 Task: Assign in the project CarveWorks the issue 'Implement a new feature to allow for personalized content delivery' to the sprint 'Fast Frenzy'. Assign in the project CarveWorks the issue 'Address issues related to system performance during peak traffic periods' to the sprint 'Fast Frenzy'. Assign in the project CarveWorks the issue 'Develop a new feature to allow for automated customer service chatbots' to the sprint 'Fast Frenzy'. Assign in the project CarveWorks the issue 'Implement a new feature to allow for dynamic content personalization based on user preferences' to the sprint 'Fast Frenzy'
Action: Mouse moved to (182, 49)
Screenshot: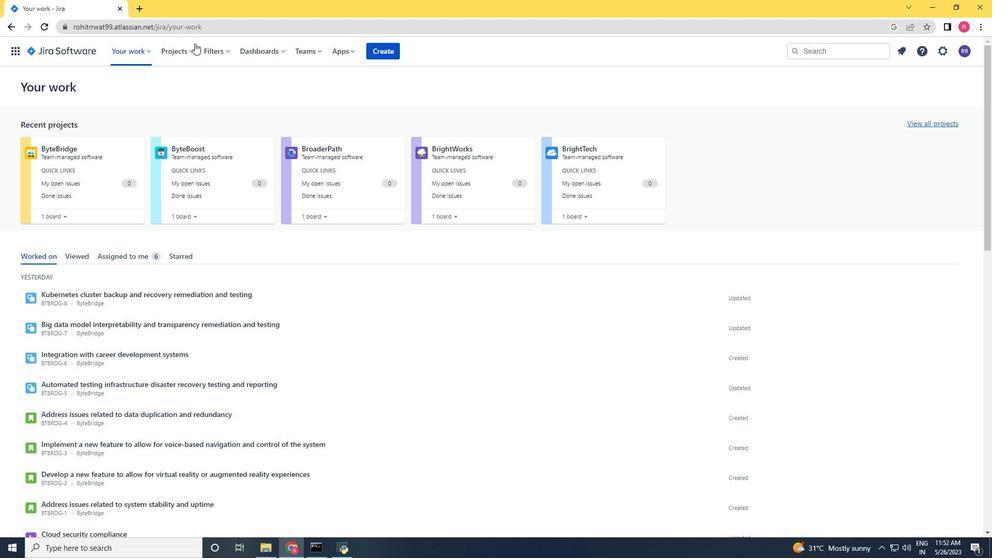 
Action: Mouse pressed left at (182, 49)
Screenshot: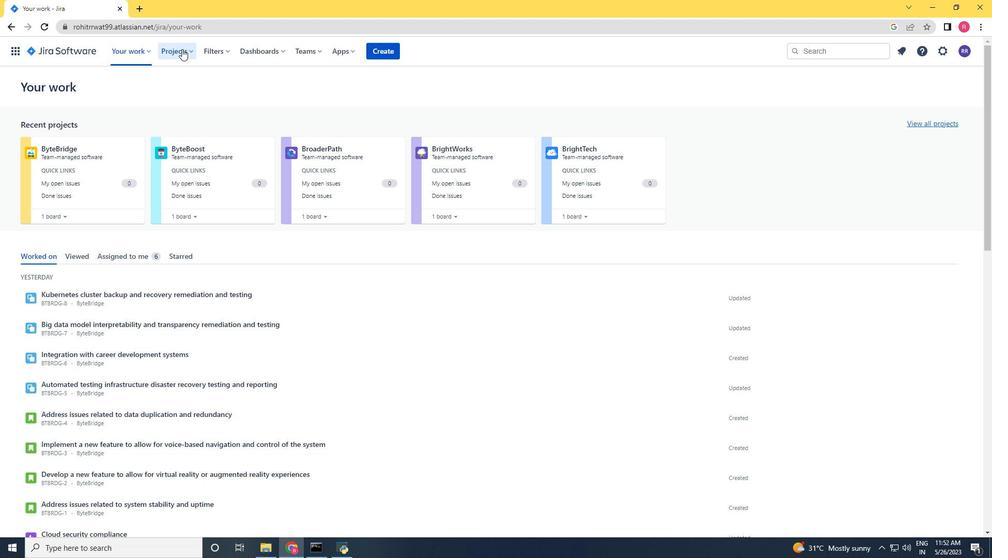 
Action: Mouse moved to (231, 102)
Screenshot: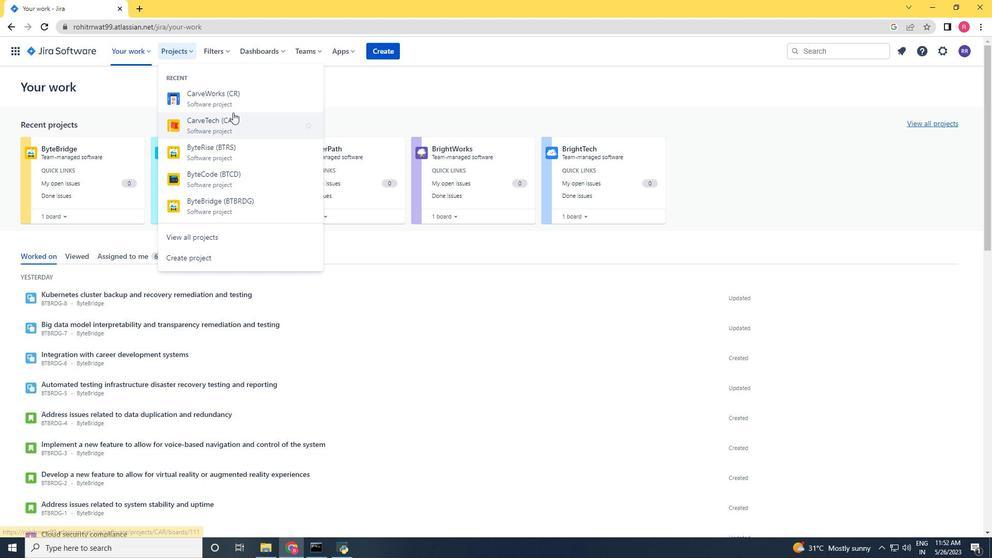 
Action: Mouse pressed left at (231, 102)
Screenshot: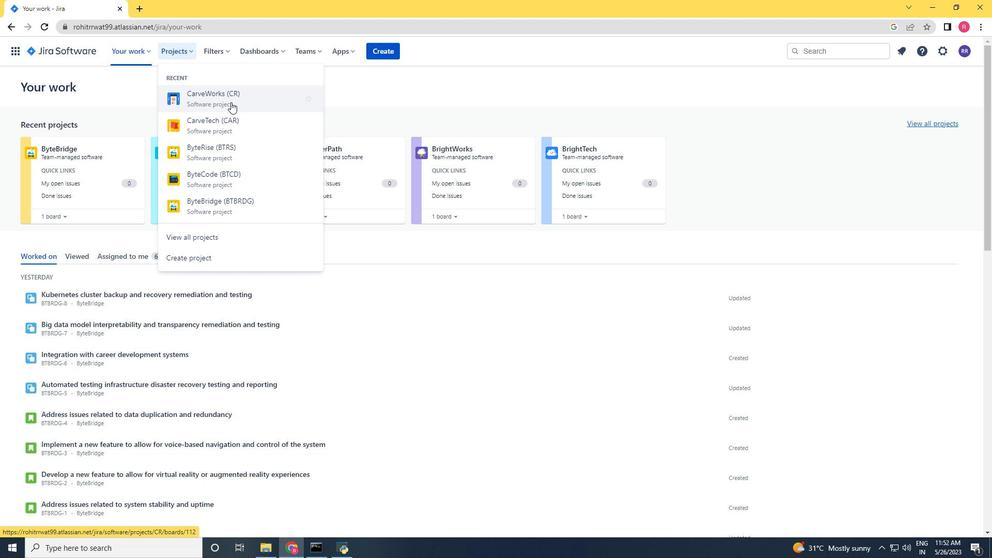 
Action: Mouse moved to (53, 153)
Screenshot: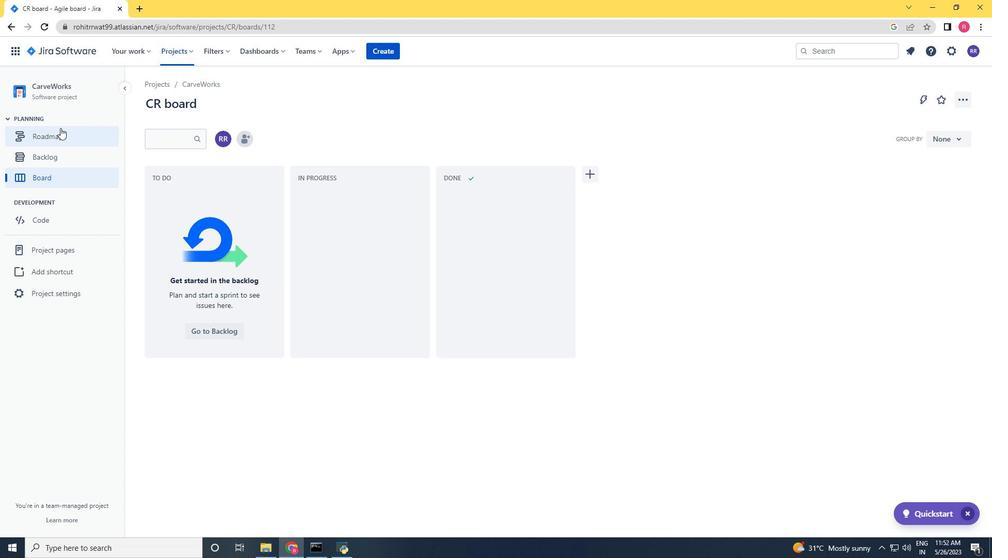 
Action: Mouse pressed left at (53, 153)
Screenshot: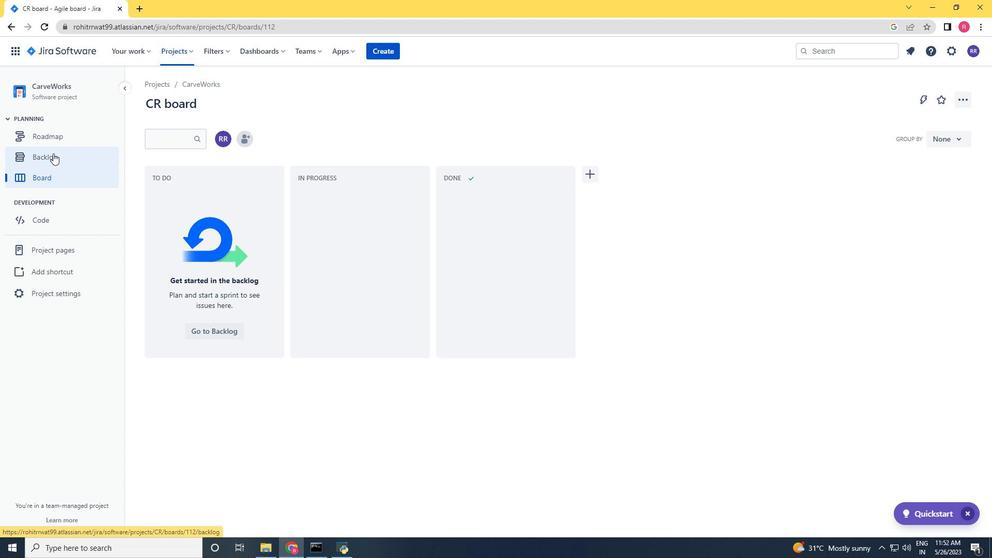 
Action: Mouse moved to (949, 275)
Screenshot: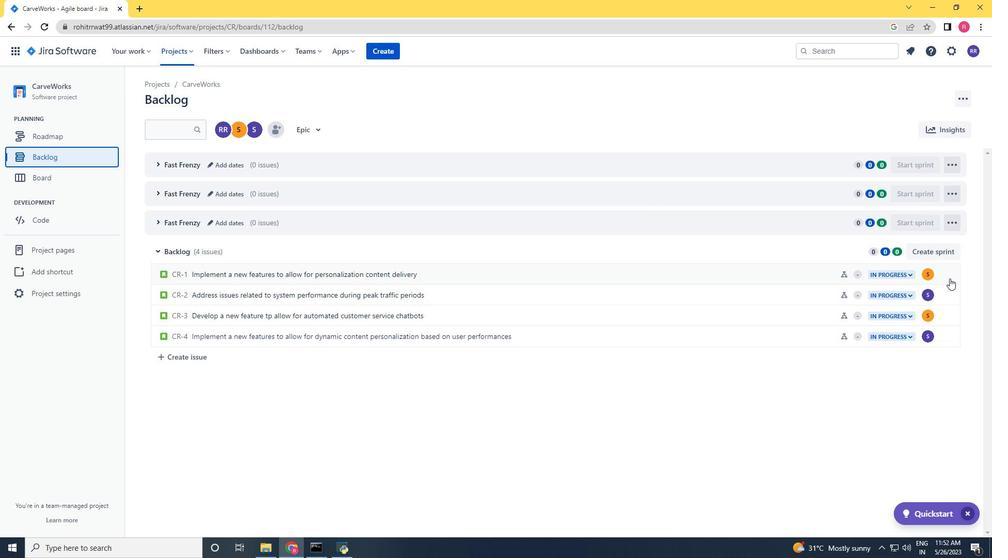 
Action: Mouse pressed left at (949, 275)
Screenshot: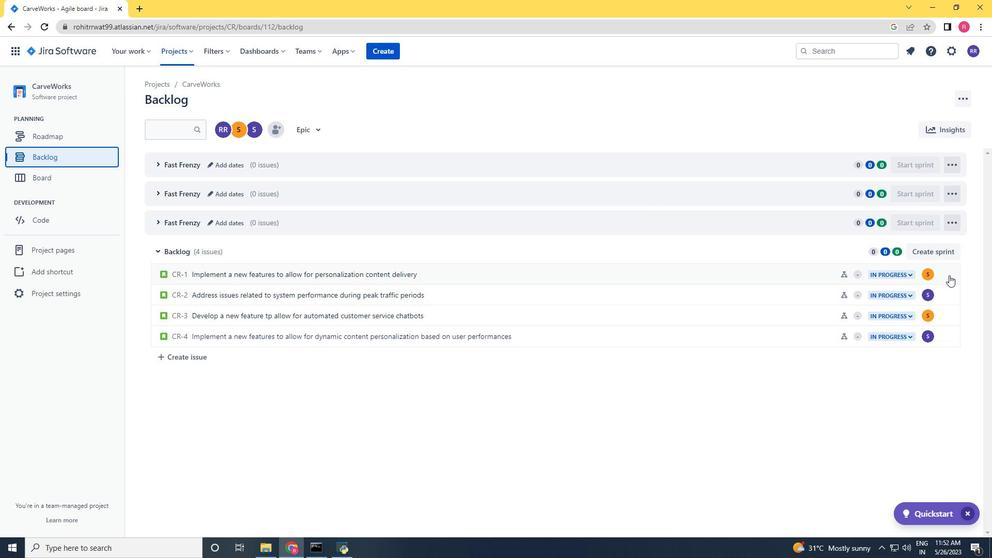 
Action: Mouse moved to (910, 387)
Screenshot: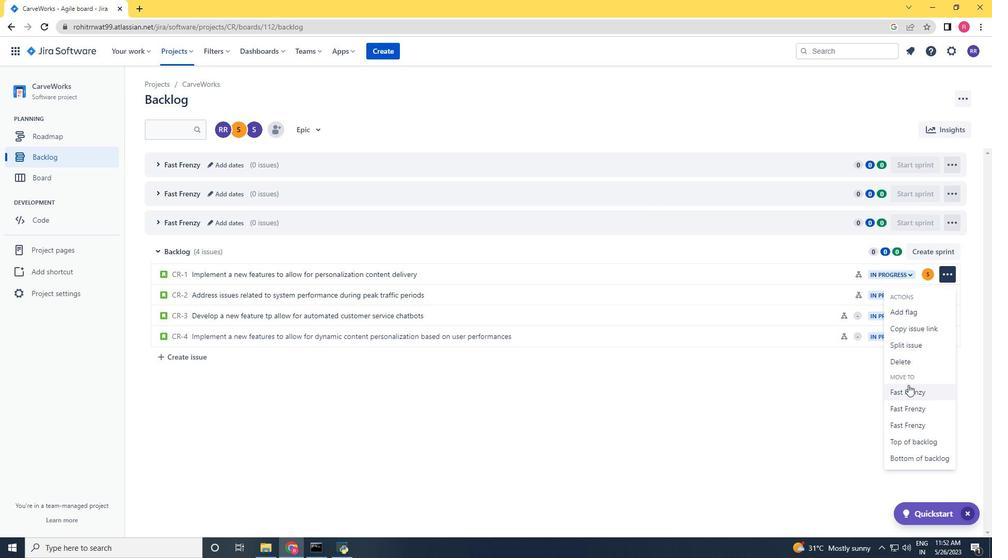 
Action: Mouse pressed left at (910, 387)
Screenshot: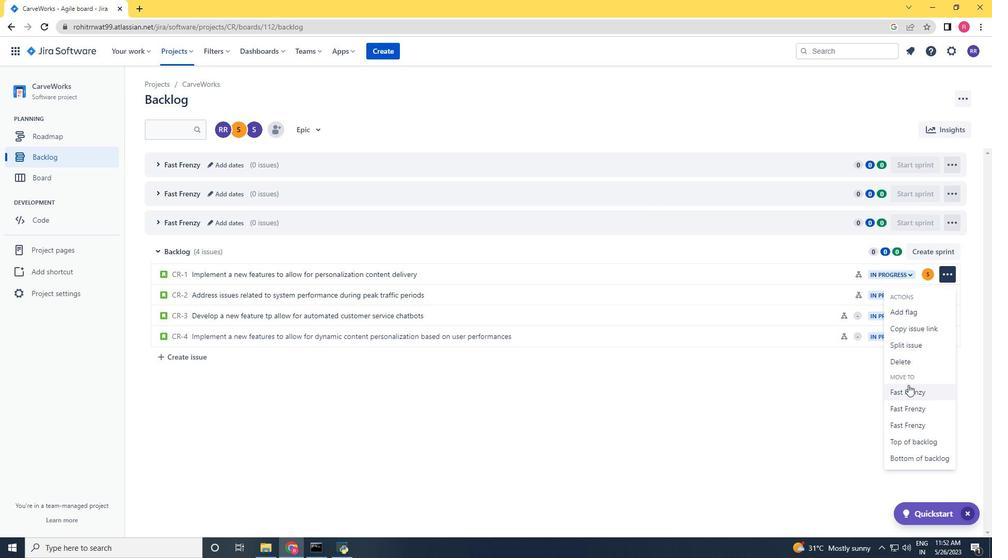 
Action: Mouse moved to (156, 162)
Screenshot: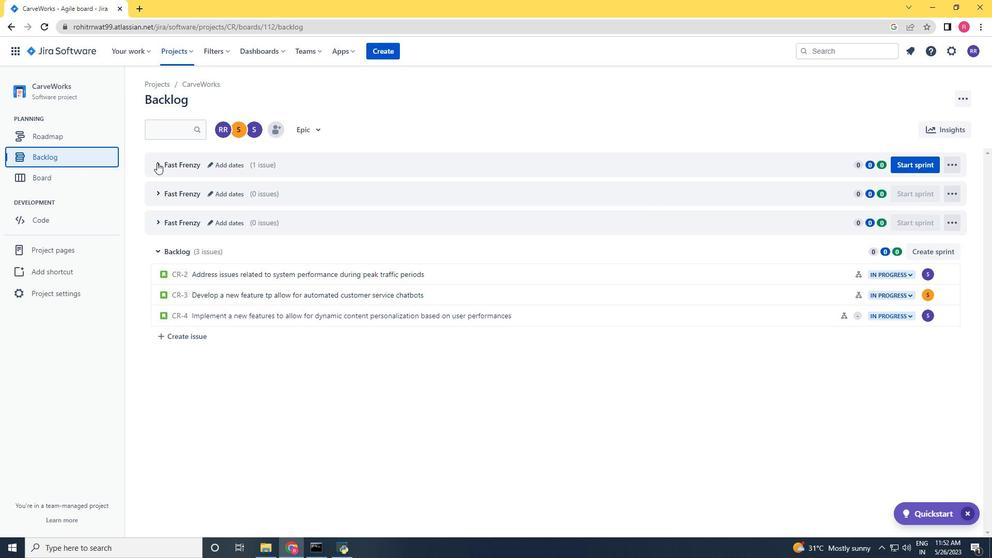 
Action: Mouse pressed left at (156, 162)
Screenshot: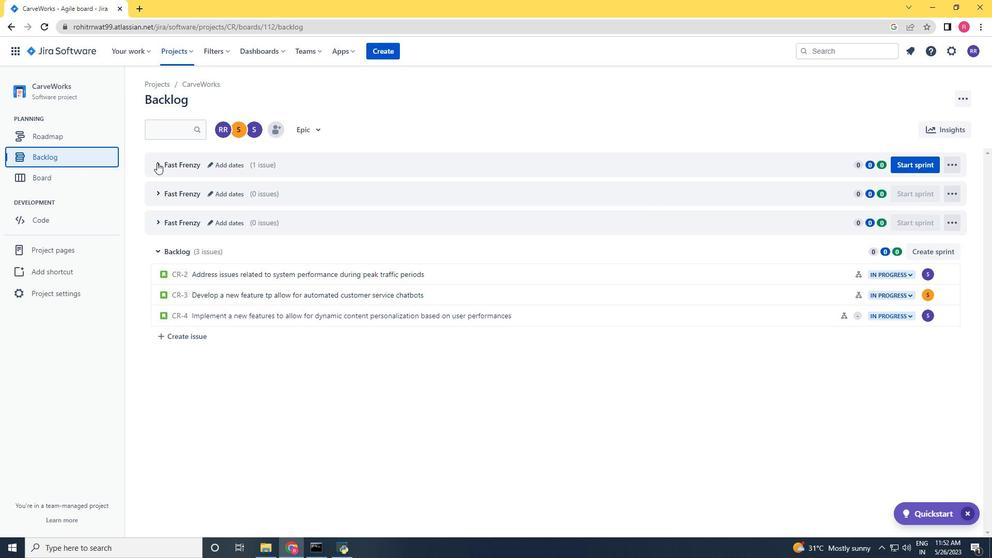 
Action: Mouse moved to (941, 341)
Screenshot: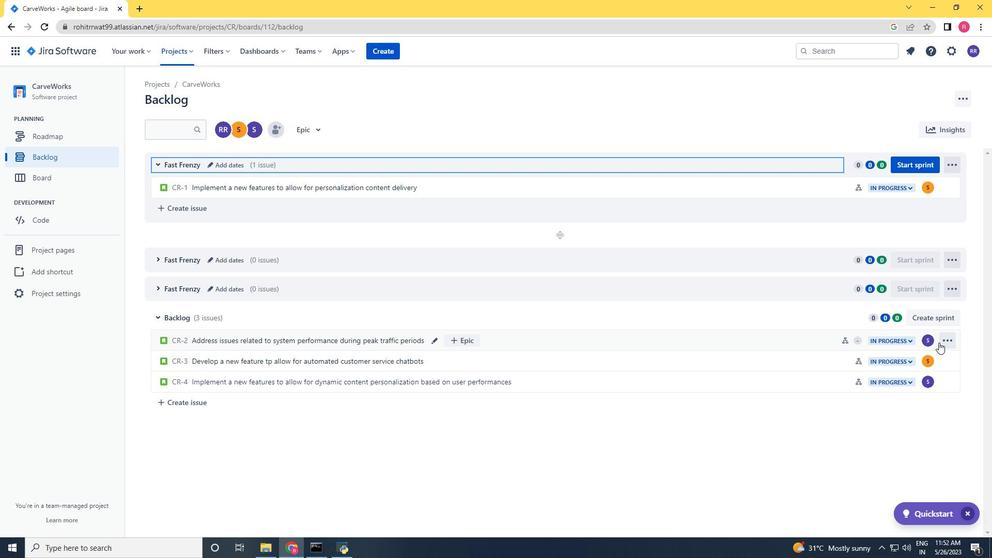 
Action: Mouse pressed left at (941, 341)
Screenshot: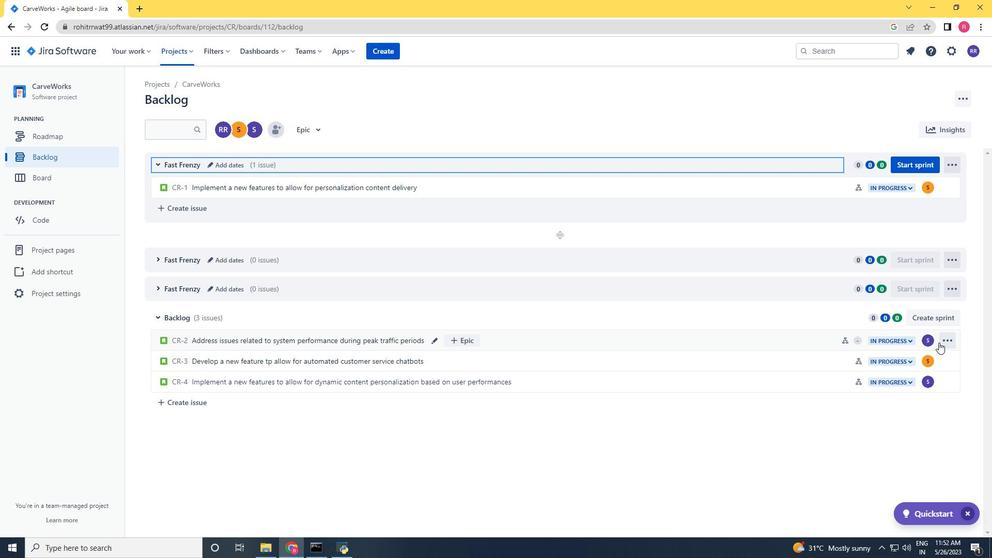 
Action: Mouse moved to (907, 275)
Screenshot: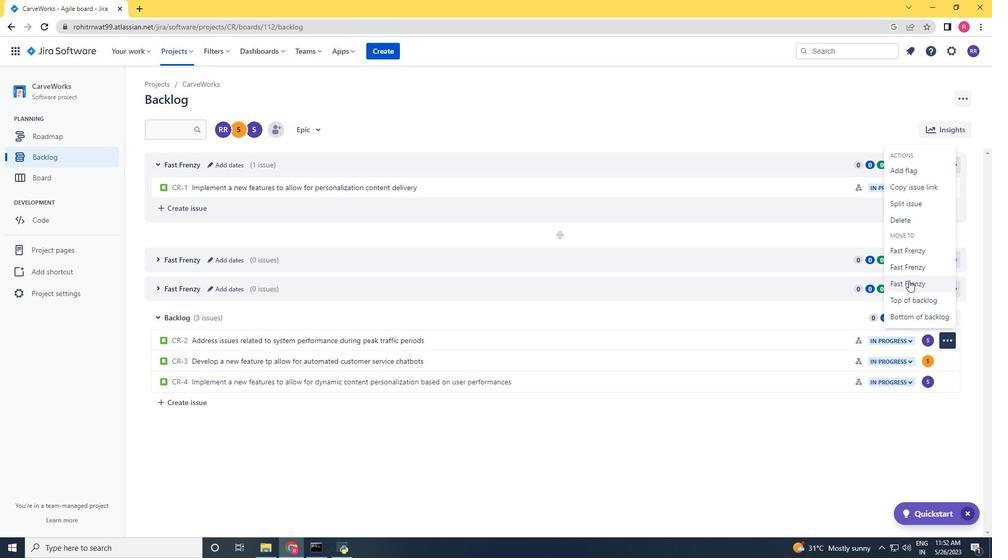 
Action: Mouse pressed left at (907, 275)
Screenshot: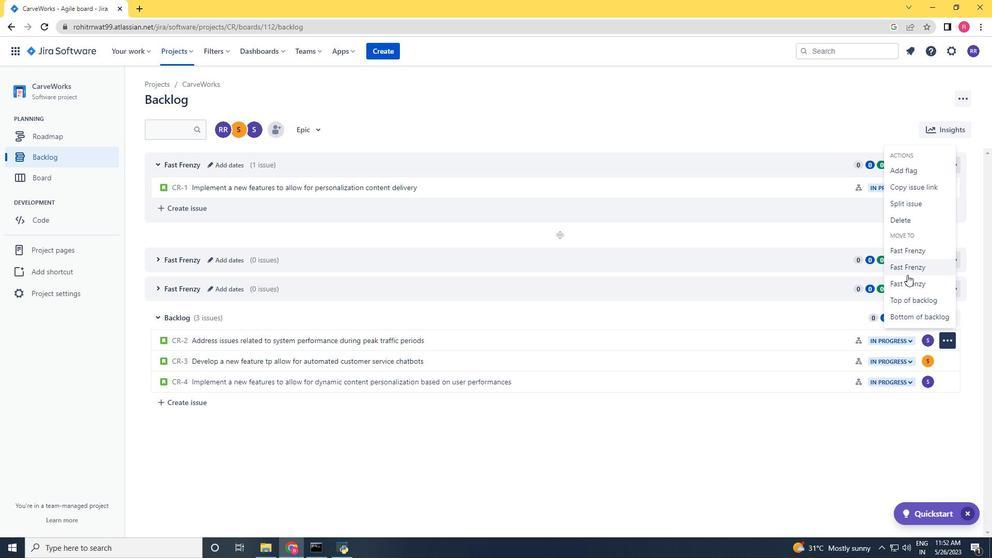 
Action: Mouse moved to (157, 259)
Screenshot: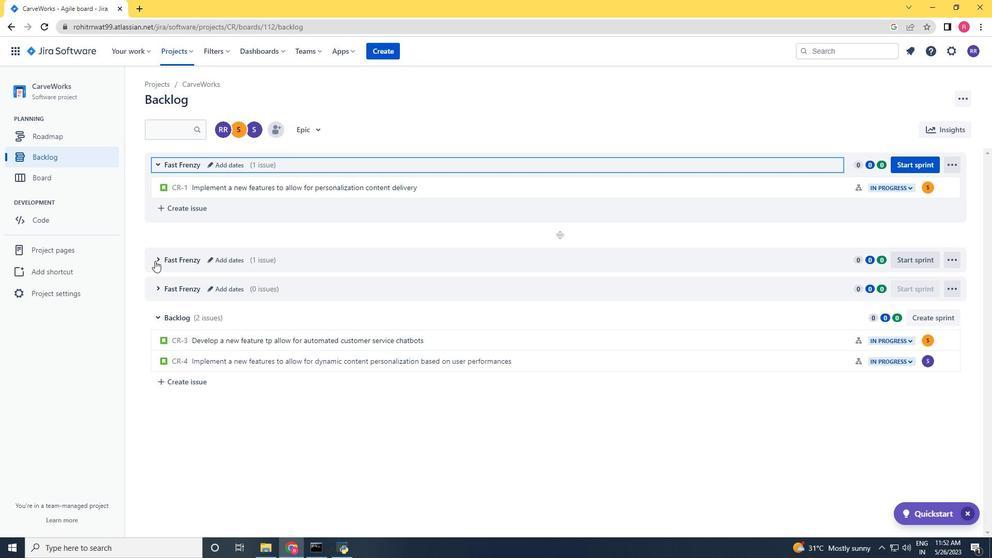 
Action: Mouse pressed left at (157, 259)
Screenshot: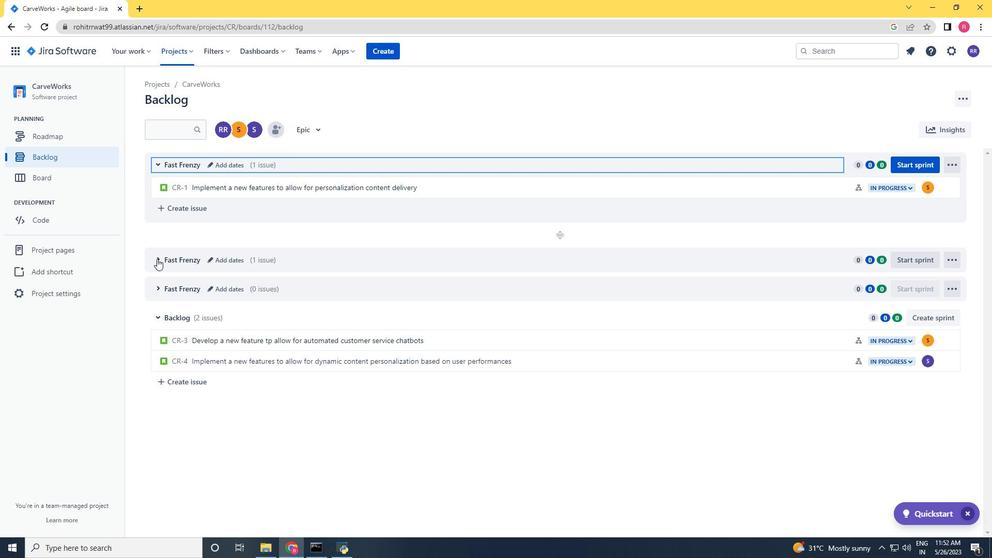 
Action: Mouse moved to (952, 403)
Screenshot: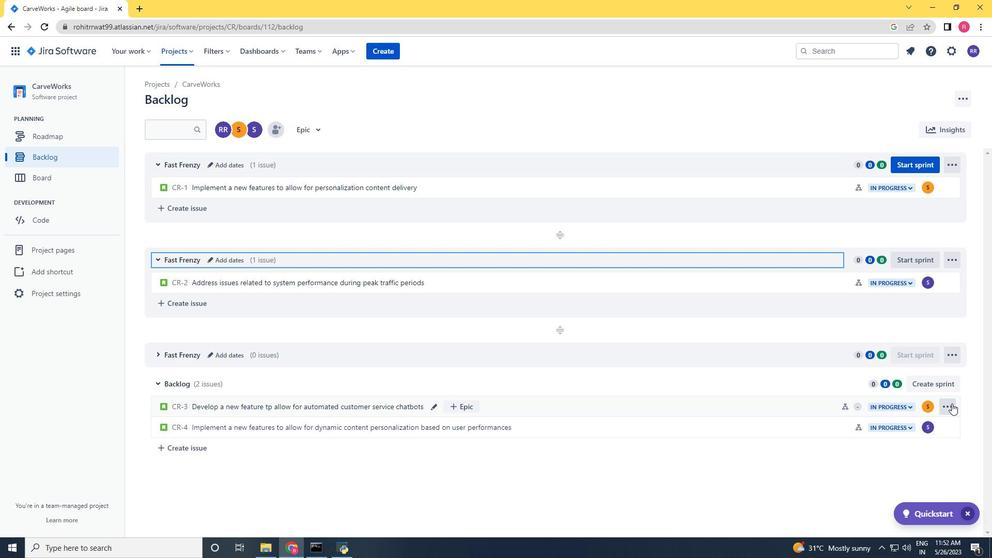 
Action: Mouse pressed left at (952, 403)
Screenshot: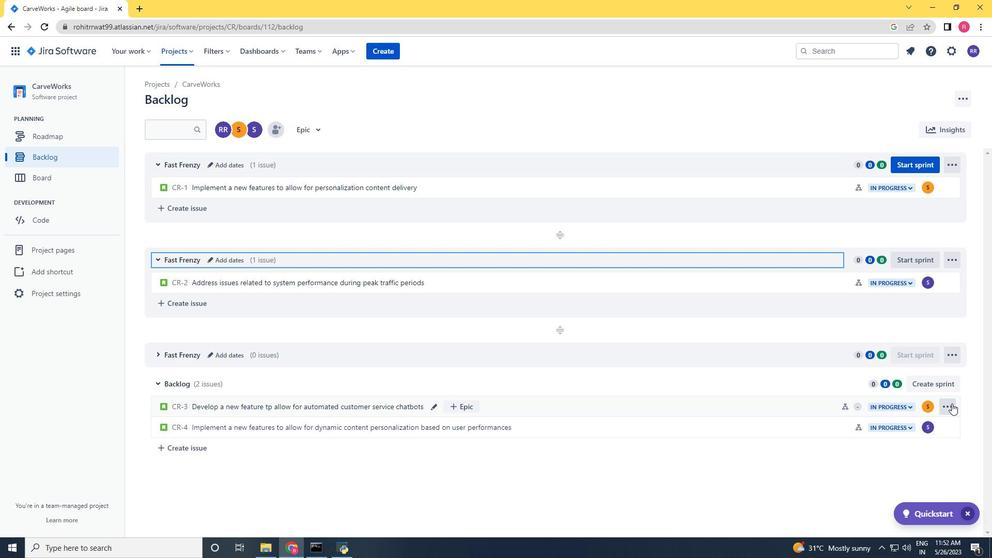 
Action: Mouse moved to (929, 354)
Screenshot: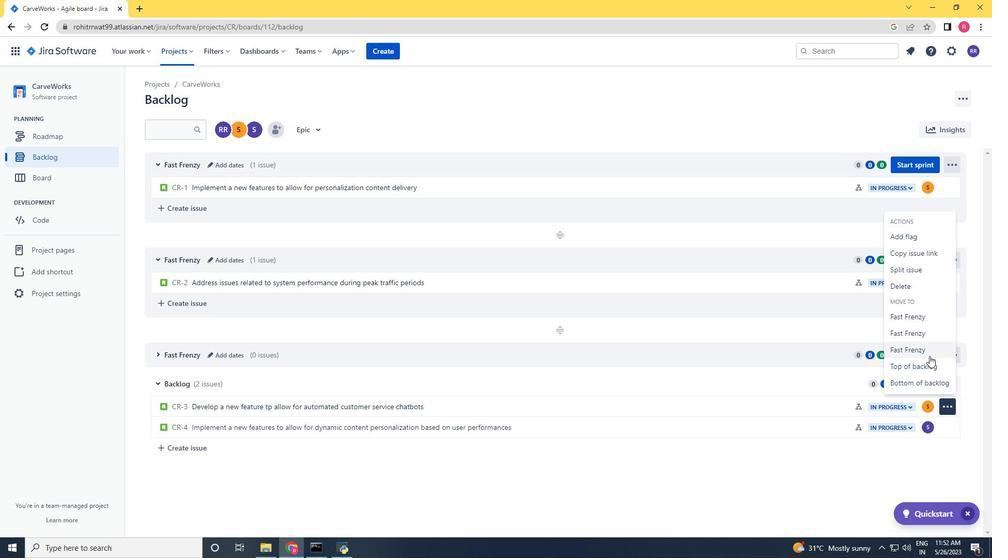 
Action: Mouse pressed left at (929, 354)
Screenshot: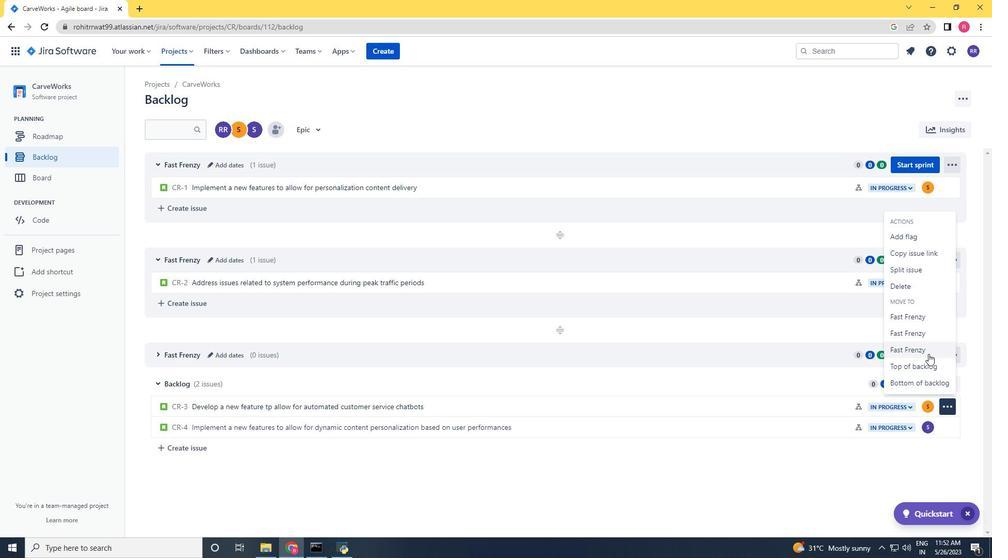 
Action: Mouse moved to (153, 353)
Screenshot: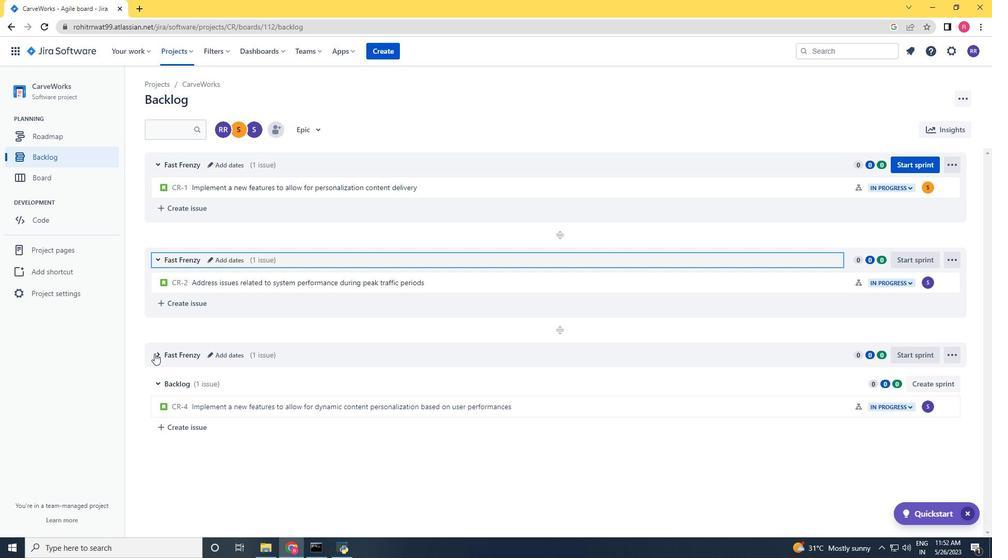
Action: Mouse pressed left at (153, 353)
Screenshot: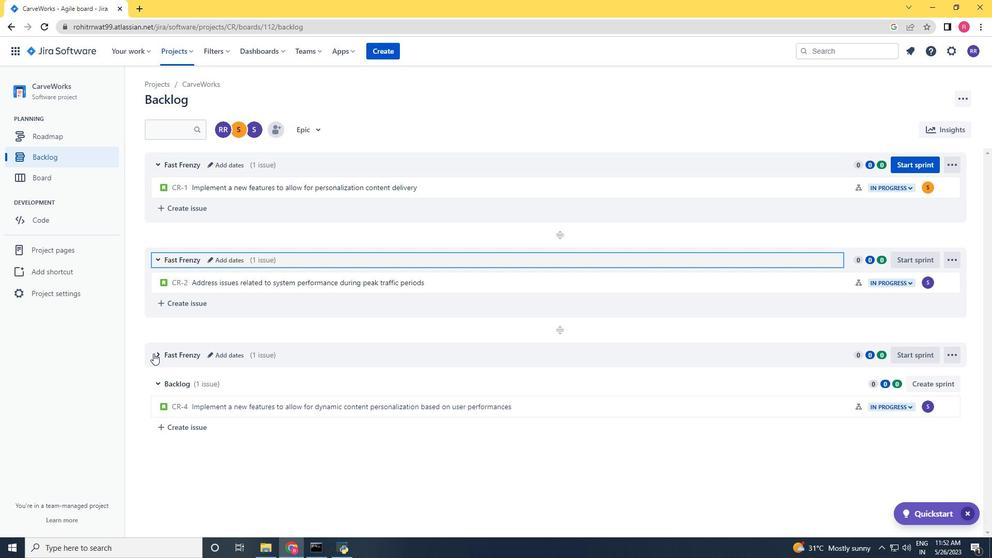 
Action: Mouse moved to (944, 473)
Screenshot: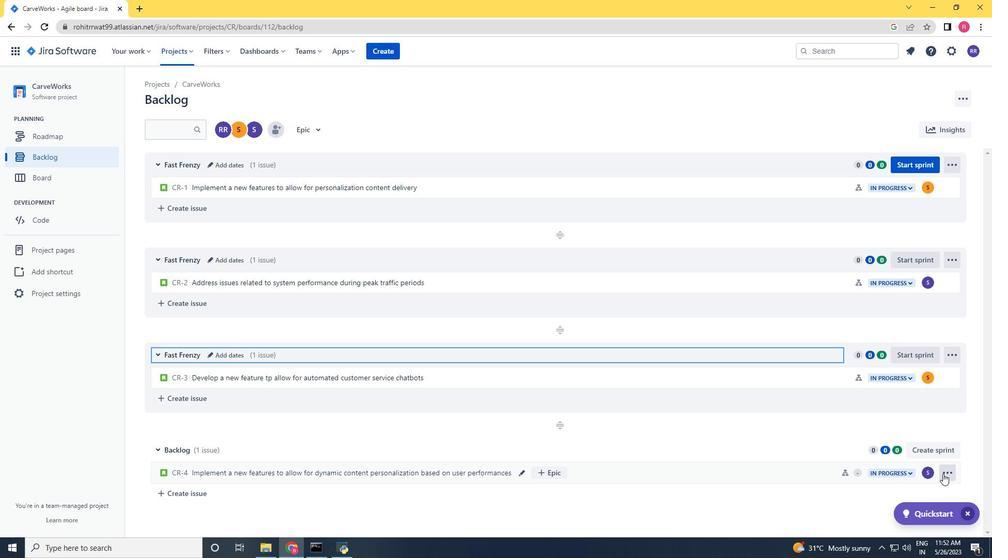 
Action: Mouse pressed left at (944, 473)
Screenshot: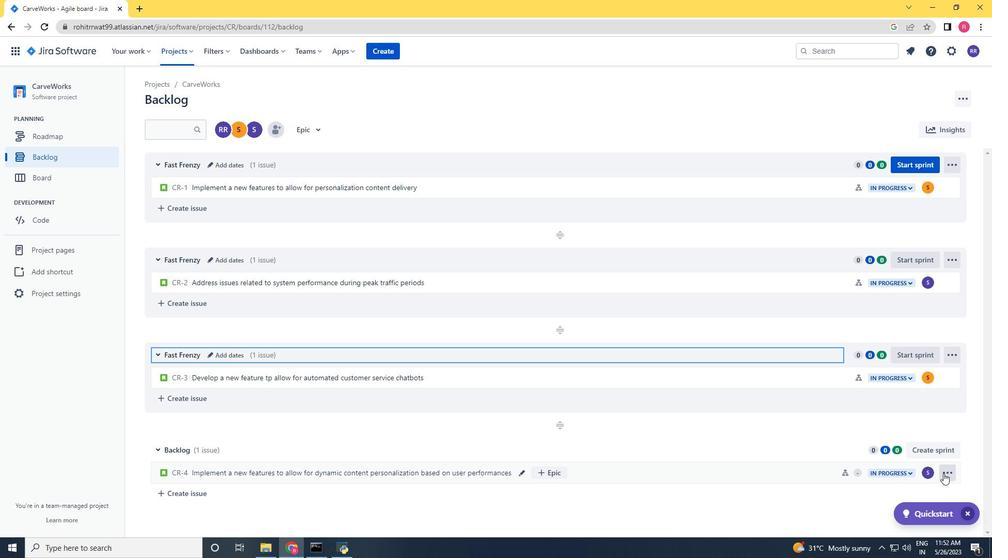 
Action: Mouse moved to (925, 421)
Screenshot: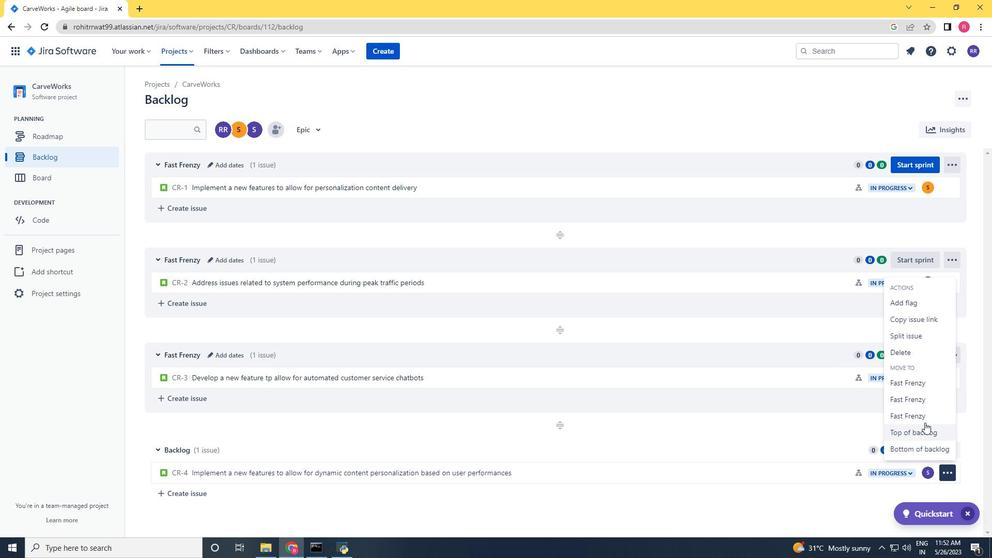 
Action: Mouse pressed left at (925, 421)
Screenshot: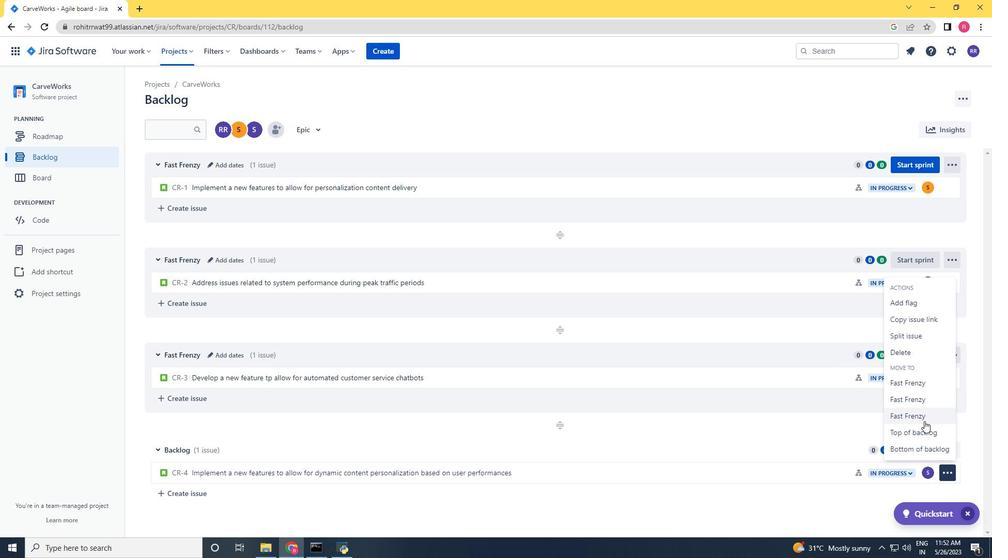 
Action: Mouse moved to (455, 417)
Screenshot: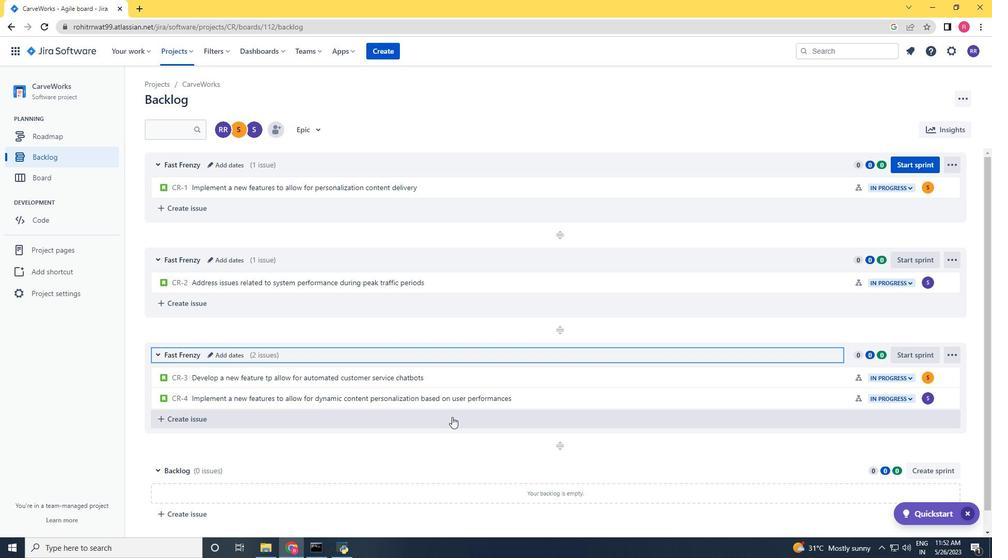 
Action: Mouse scrolled (455, 417) with delta (0, 0)
Screenshot: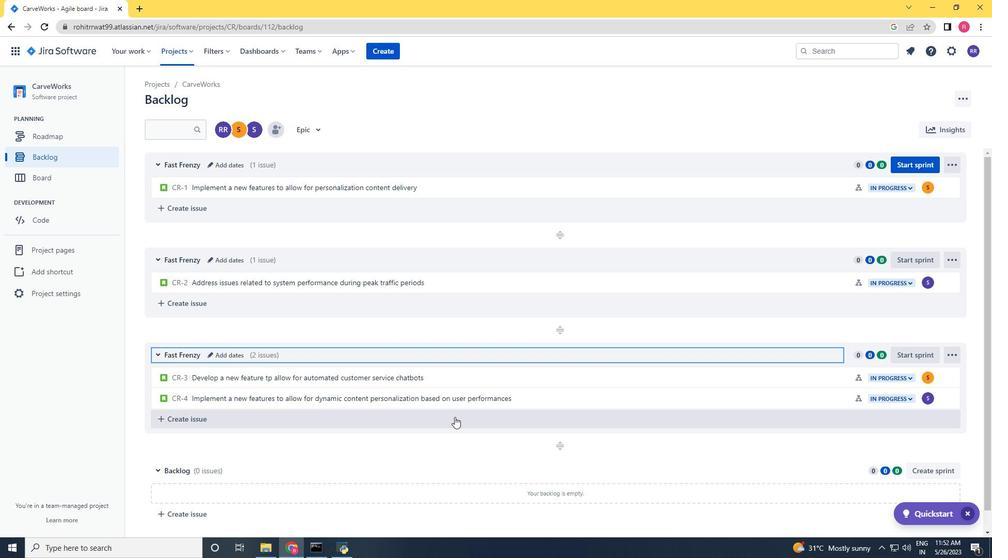 
Action: Mouse moved to (455, 416)
Screenshot: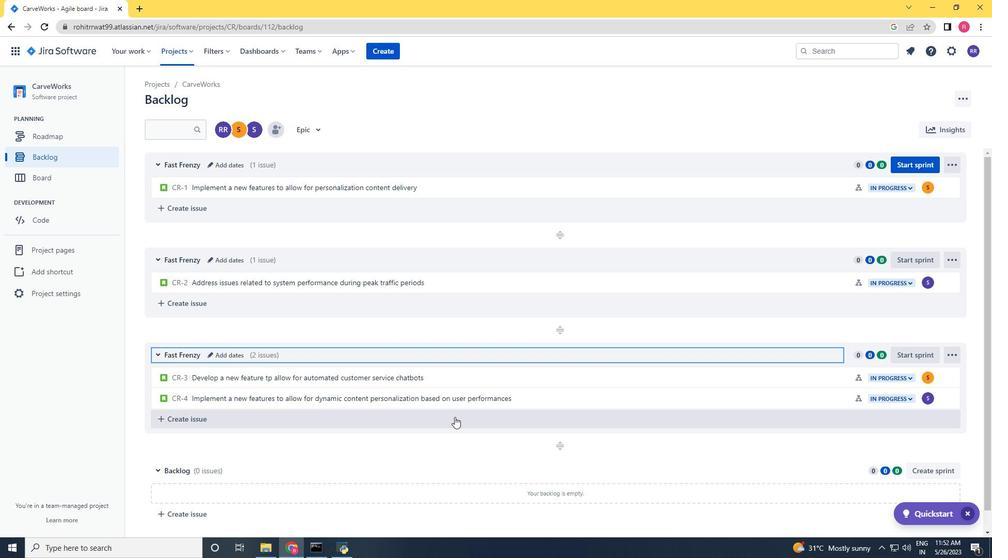 
Action: Mouse scrolled (455, 417) with delta (0, 0)
Screenshot: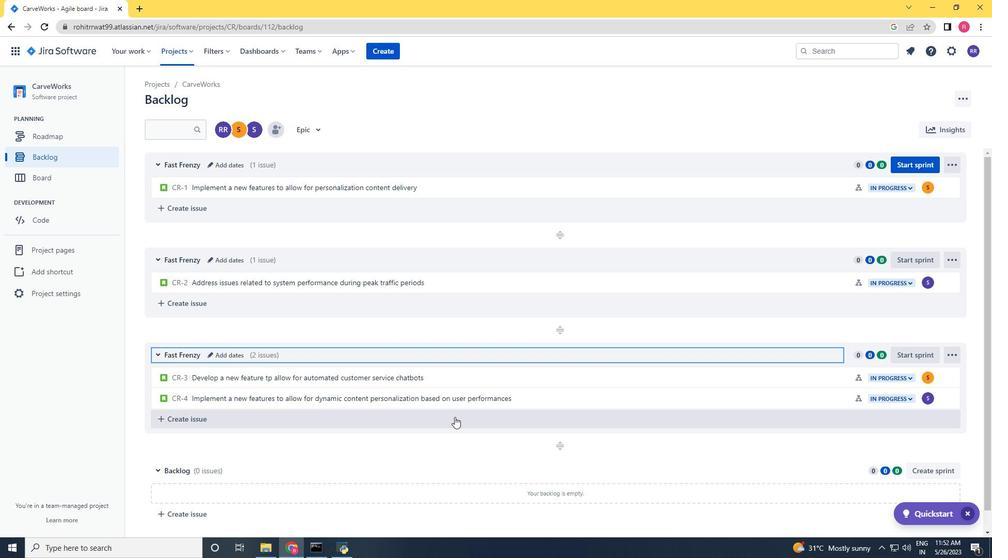 
Action: Mouse scrolled (455, 416) with delta (0, 0)
Screenshot: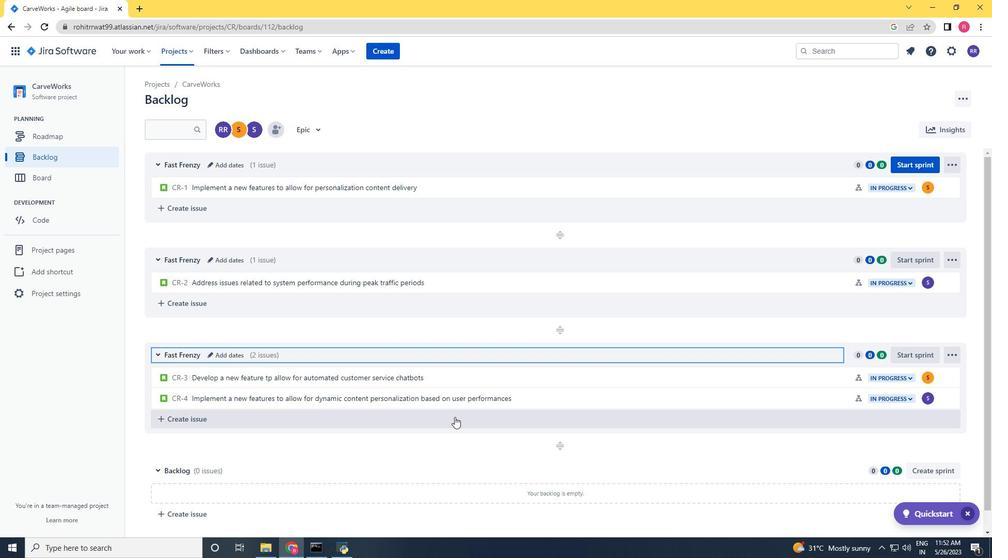 
Action: Mouse scrolled (455, 417) with delta (0, 0)
Screenshot: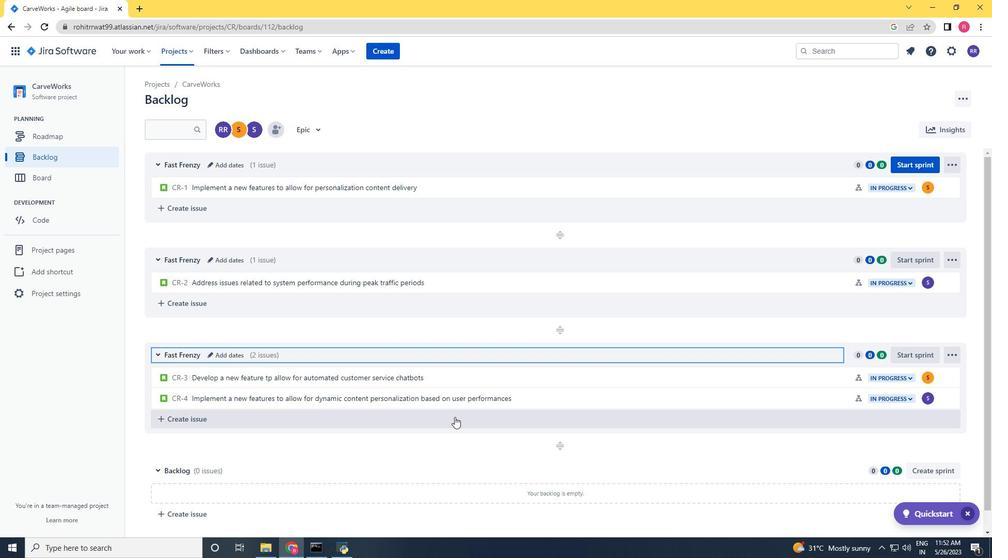 
Action: Mouse moved to (455, 416)
Screenshot: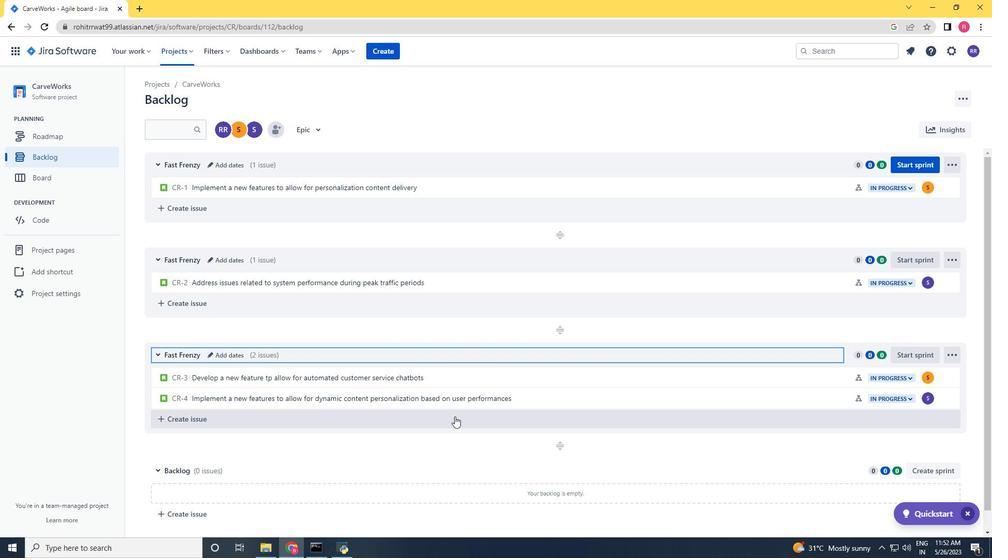 
Action: Mouse scrolled (455, 417) with delta (0, 0)
Screenshot: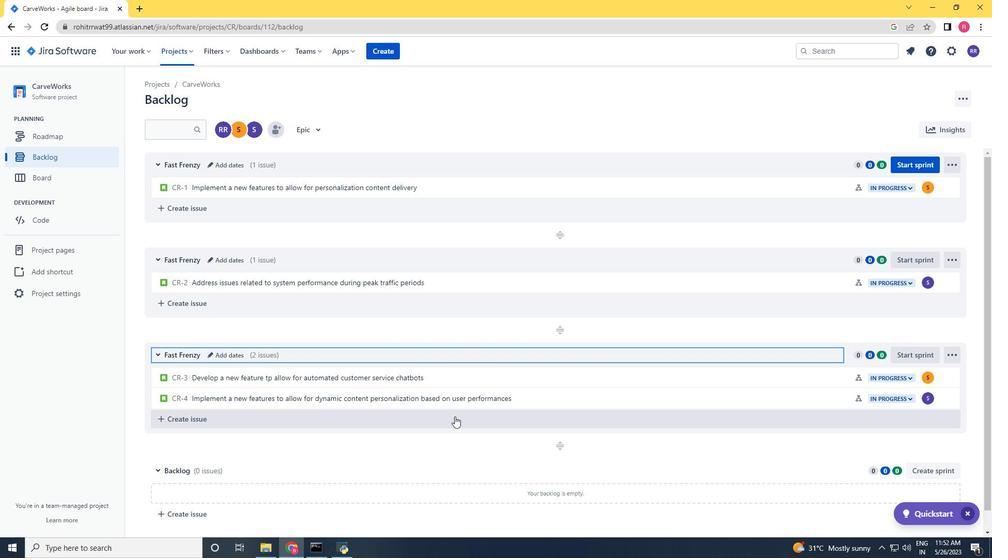 
Action: Mouse scrolled (455, 417) with delta (0, 0)
Screenshot: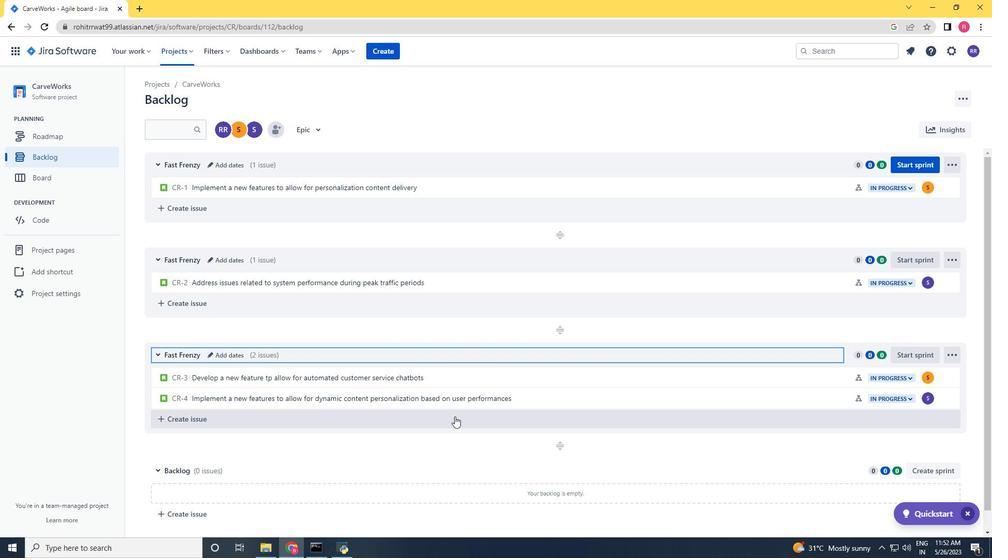 
Action: Mouse moved to (455, 415)
Screenshot: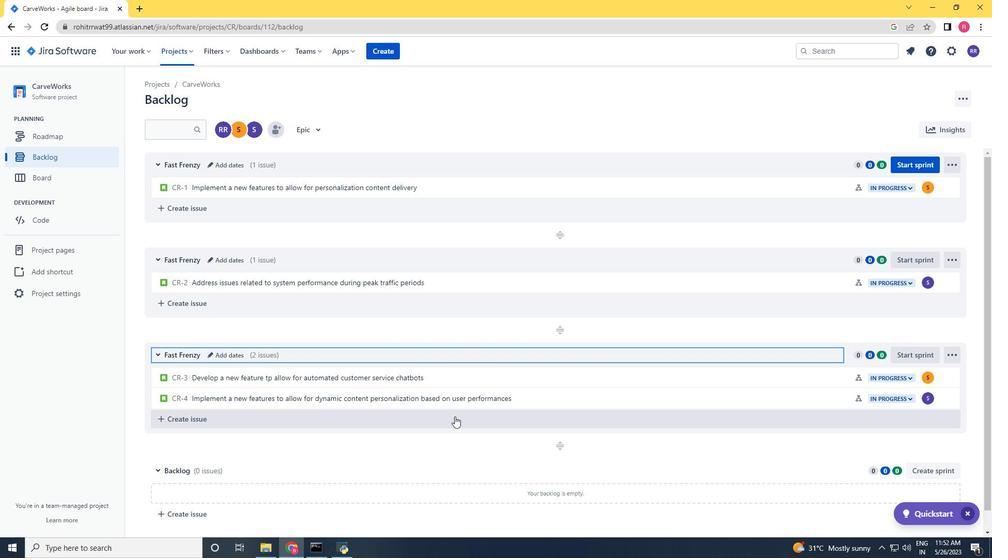 
Action: Mouse scrolled (455, 415) with delta (0, 0)
Screenshot: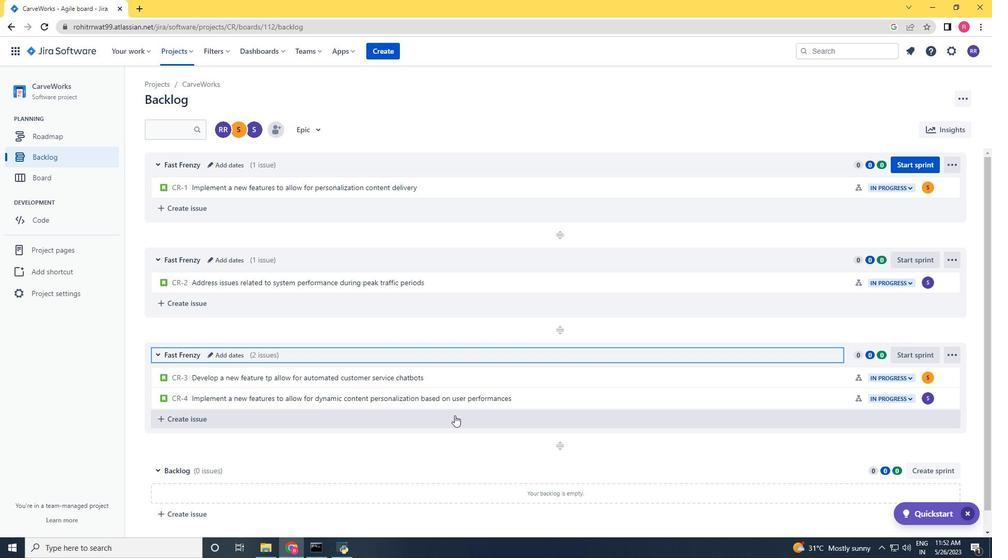 
Action: Mouse scrolled (455, 415) with delta (0, 0)
Screenshot: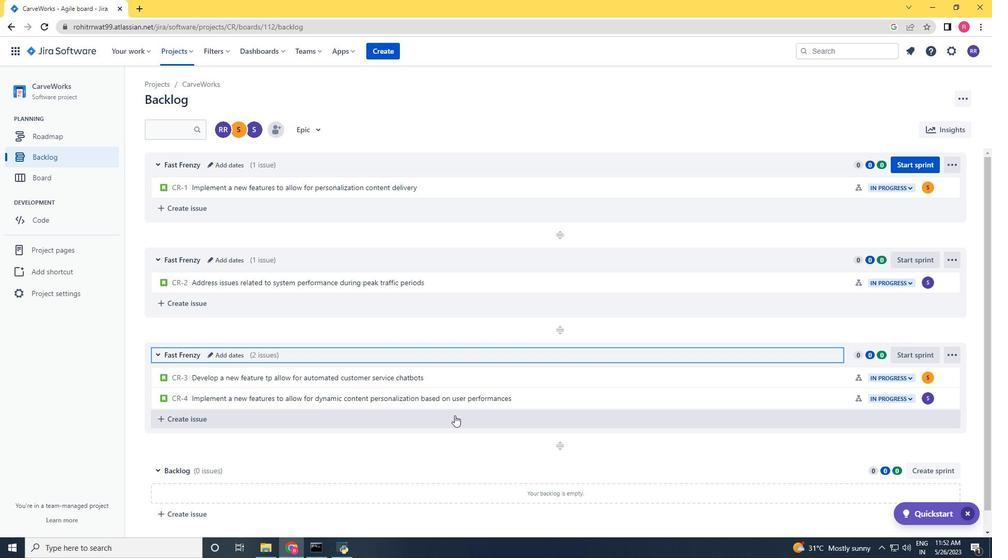 
Action: Mouse scrolled (455, 415) with delta (0, 0)
Screenshot: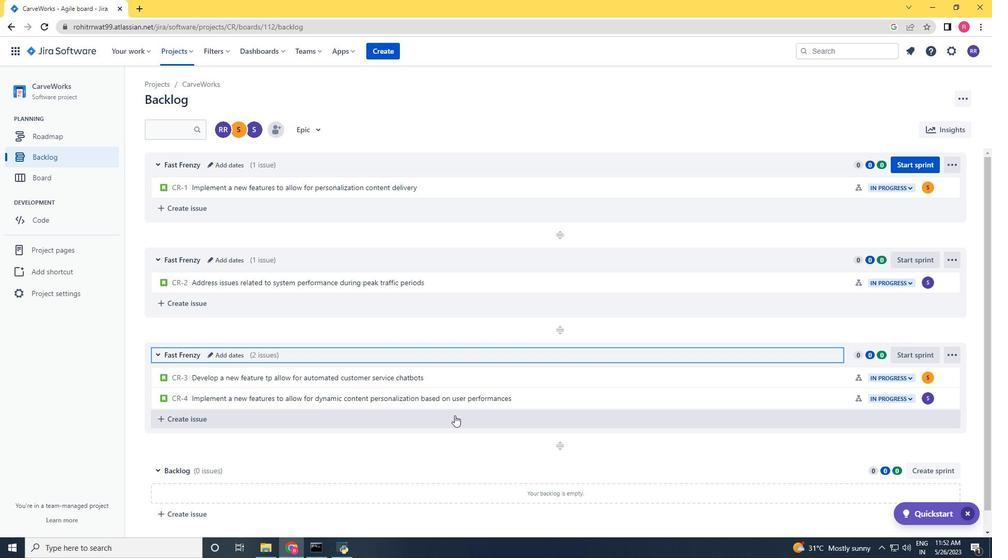 
Action: Mouse scrolled (455, 415) with delta (0, 0)
Screenshot: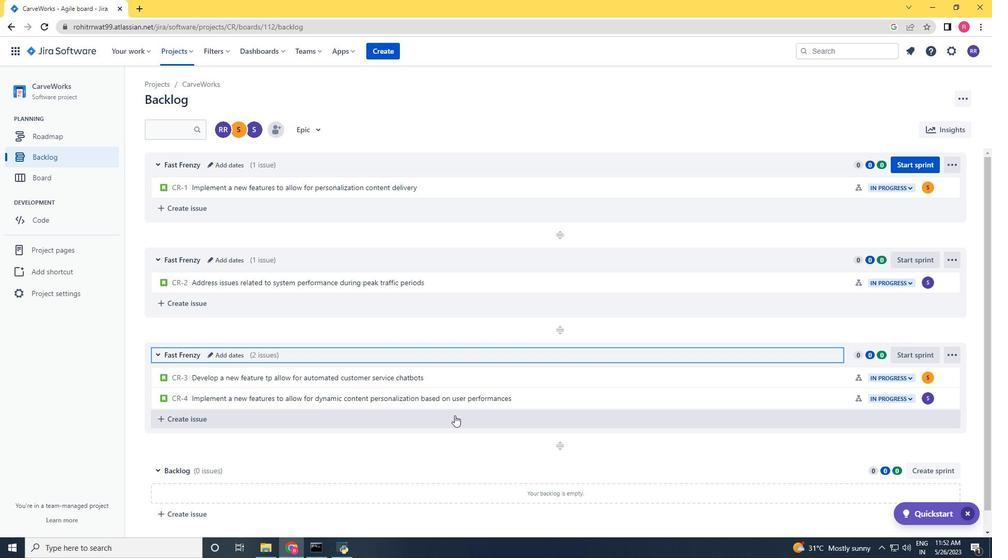 
Action: Mouse scrolled (455, 415) with delta (0, 0)
Screenshot: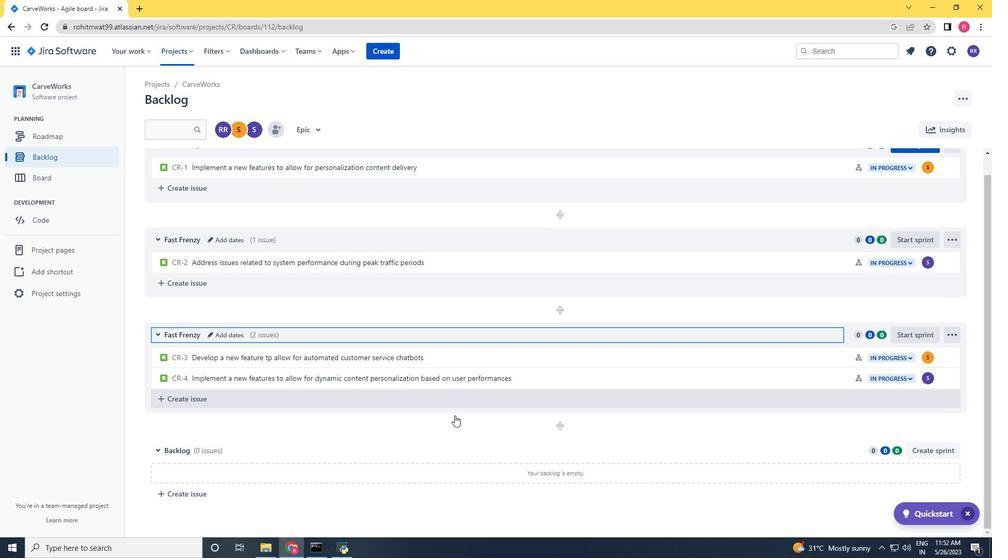
Action: Mouse scrolled (455, 416) with delta (0, 0)
Screenshot: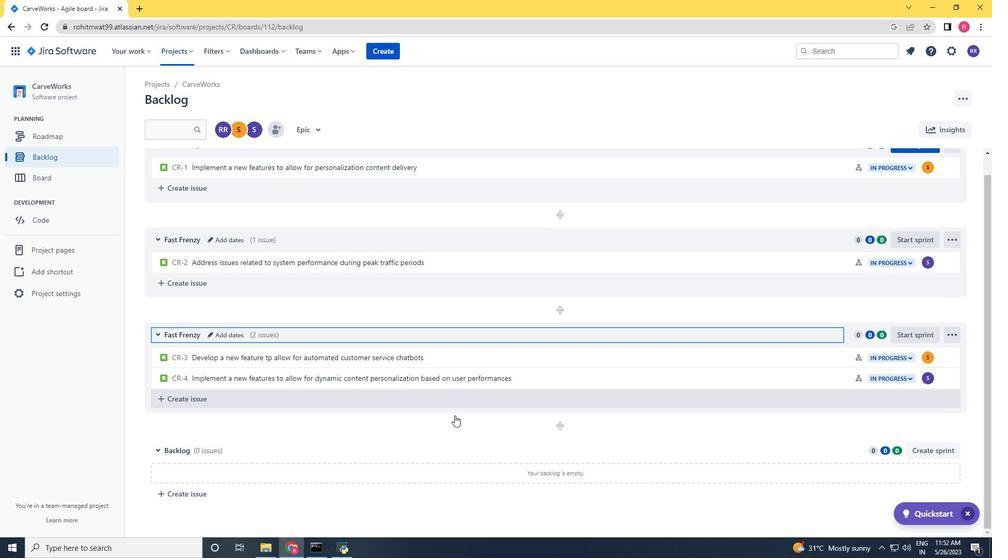 
Action: Mouse scrolled (455, 416) with delta (0, 0)
Screenshot: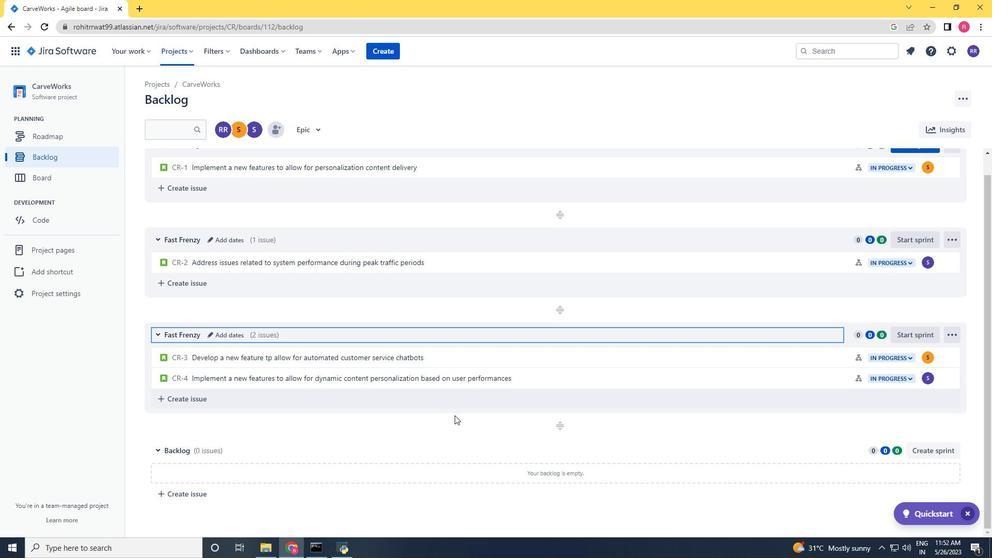 
Action: Mouse scrolled (455, 416) with delta (0, 0)
Screenshot: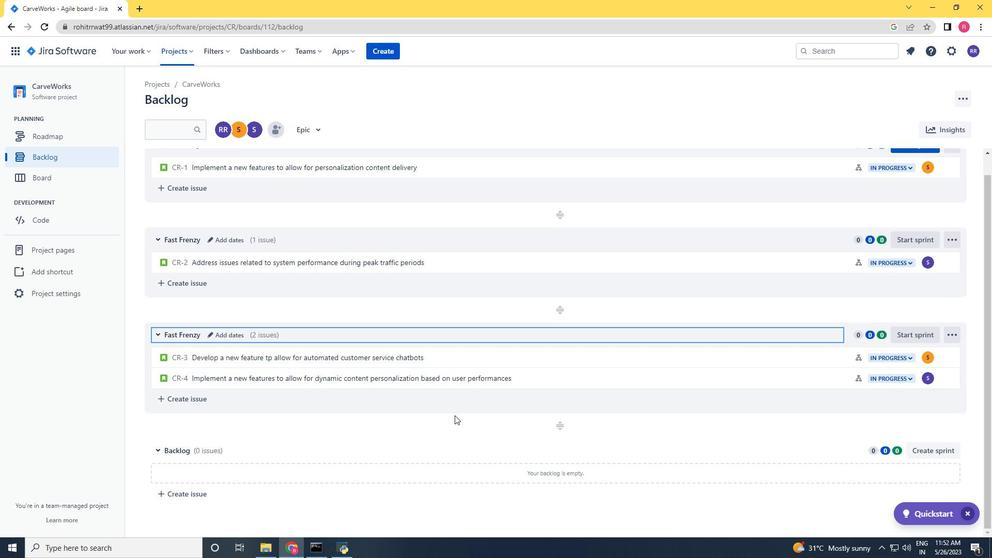 
